Task: View all reviews of cabin in Rockbridge, Ohio, United States.
Action: Mouse moved to (618, 165)
Screenshot: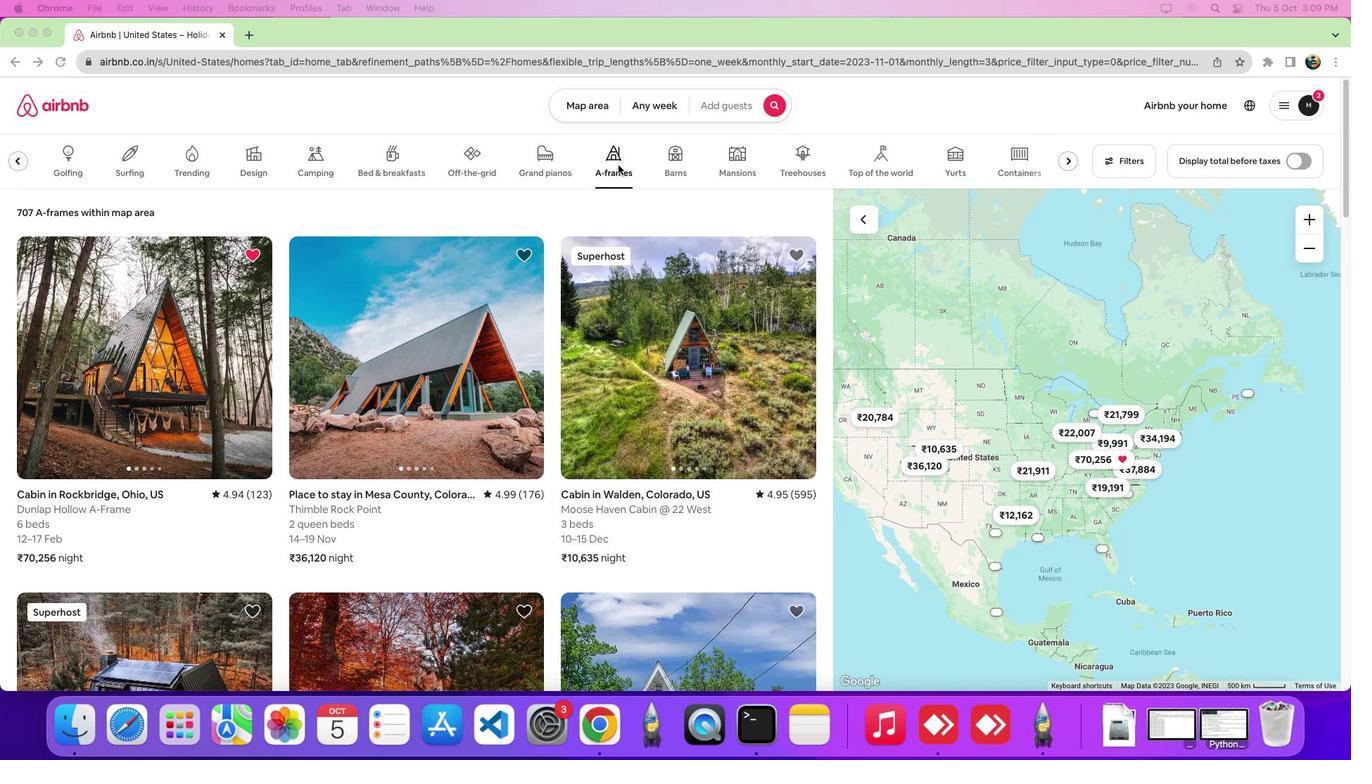 
Action: Mouse pressed left at (618, 165)
Screenshot: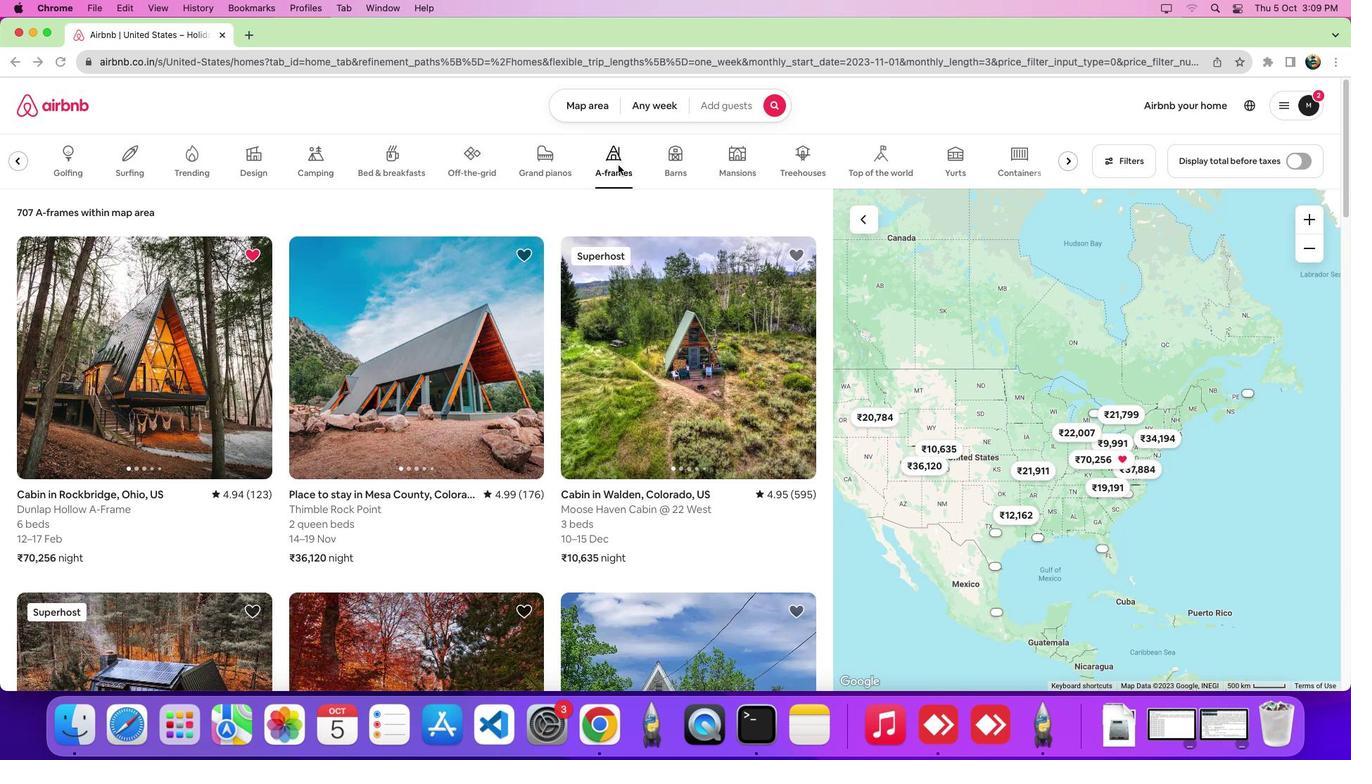 
Action: Mouse moved to (182, 357)
Screenshot: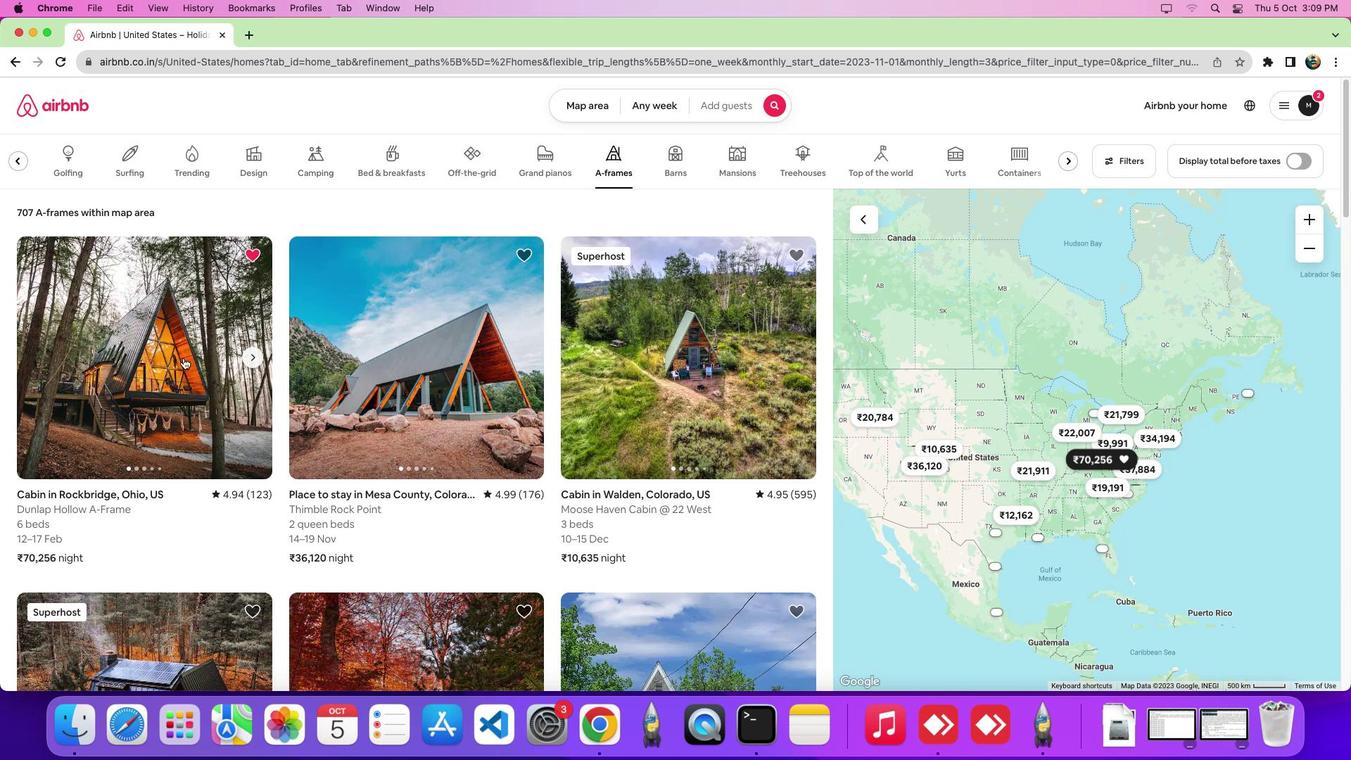 
Action: Mouse pressed left at (182, 357)
Screenshot: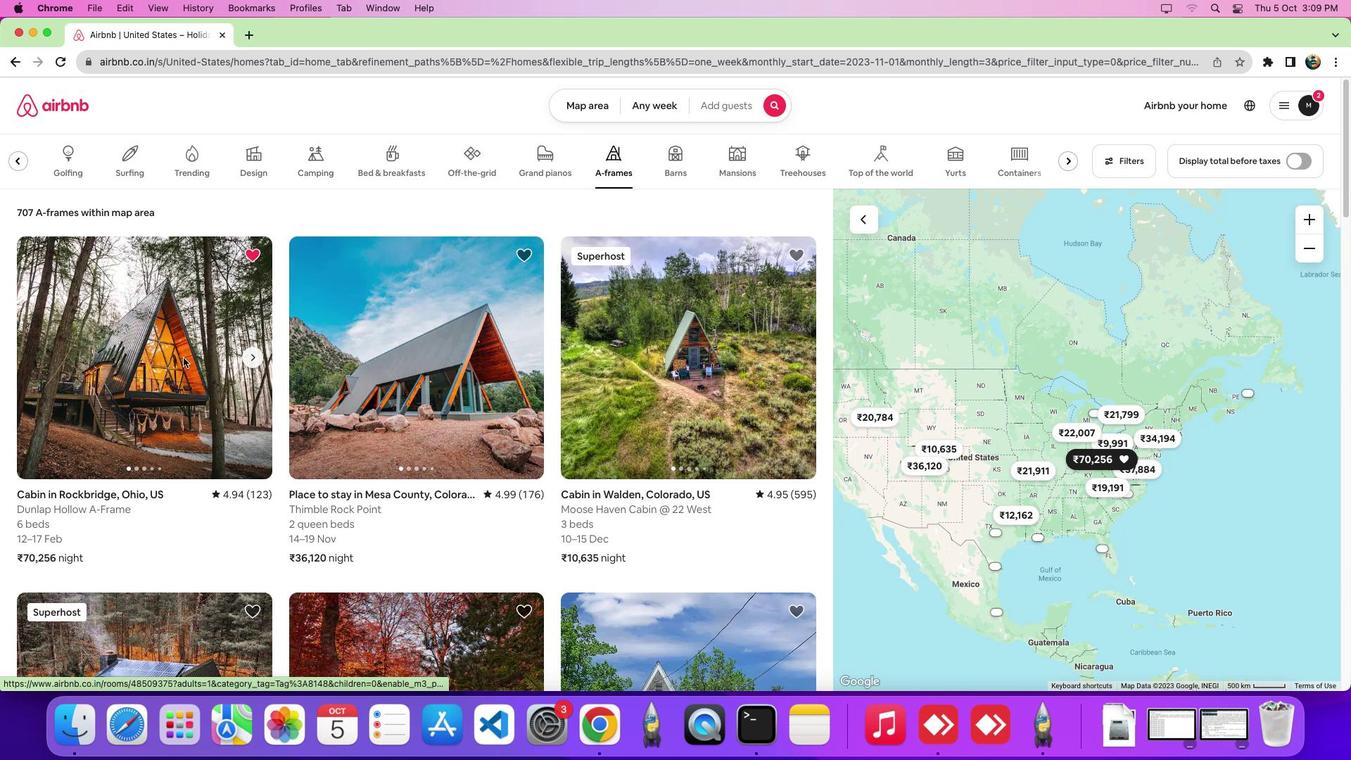 
Action: Mouse moved to (391, 364)
Screenshot: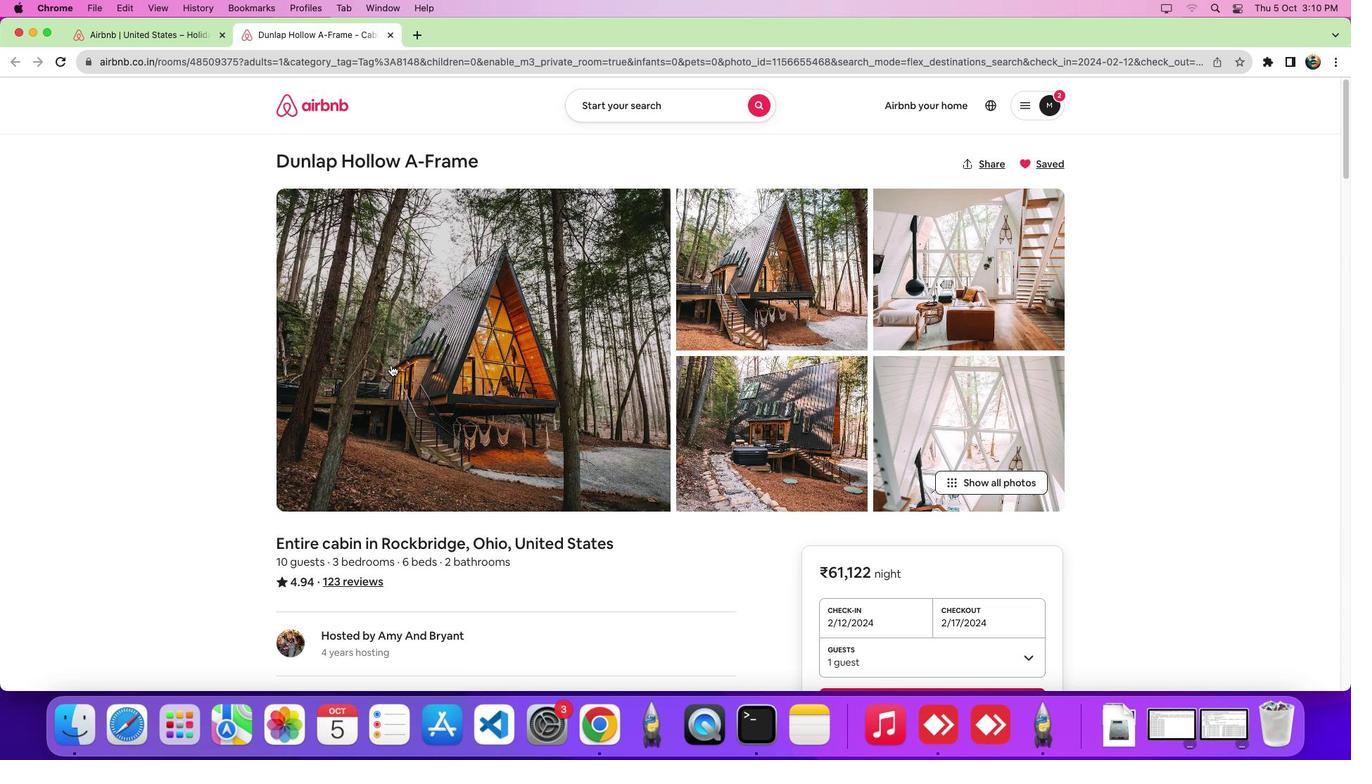 
Action: Mouse scrolled (391, 364) with delta (0, 0)
Screenshot: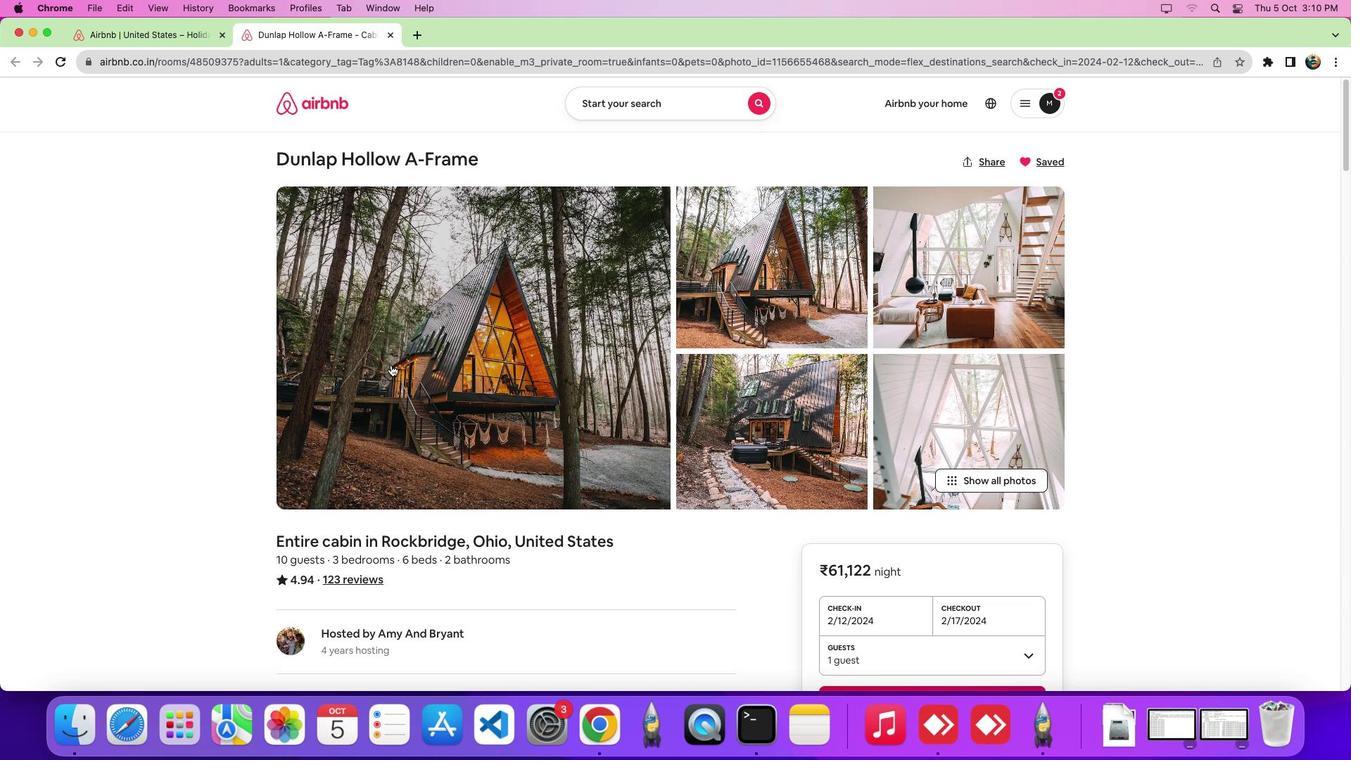 
Action: Mouse scrolled (391, 364) with delta (0, 0)
Screenshot: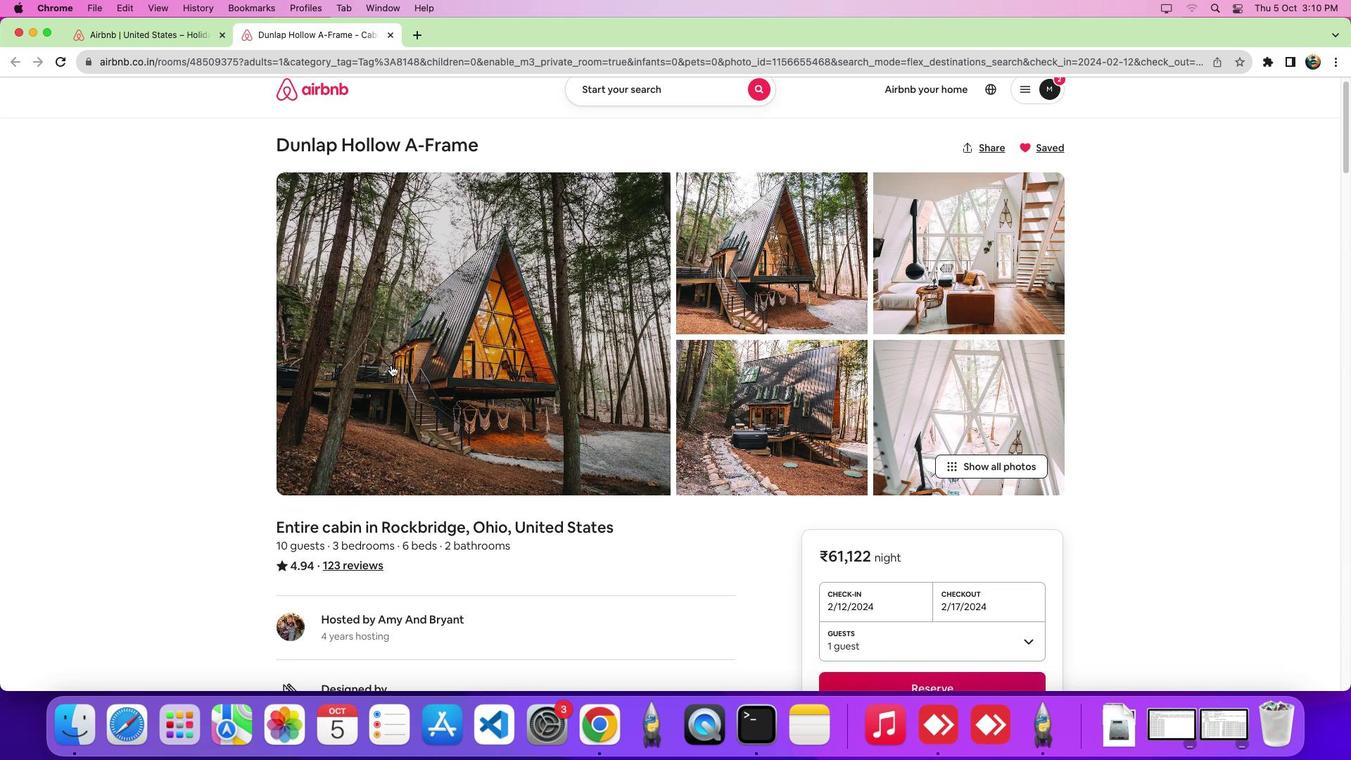 
Action: Mouse scrolled (391, 364) with delta (0, -1)
Screenshot: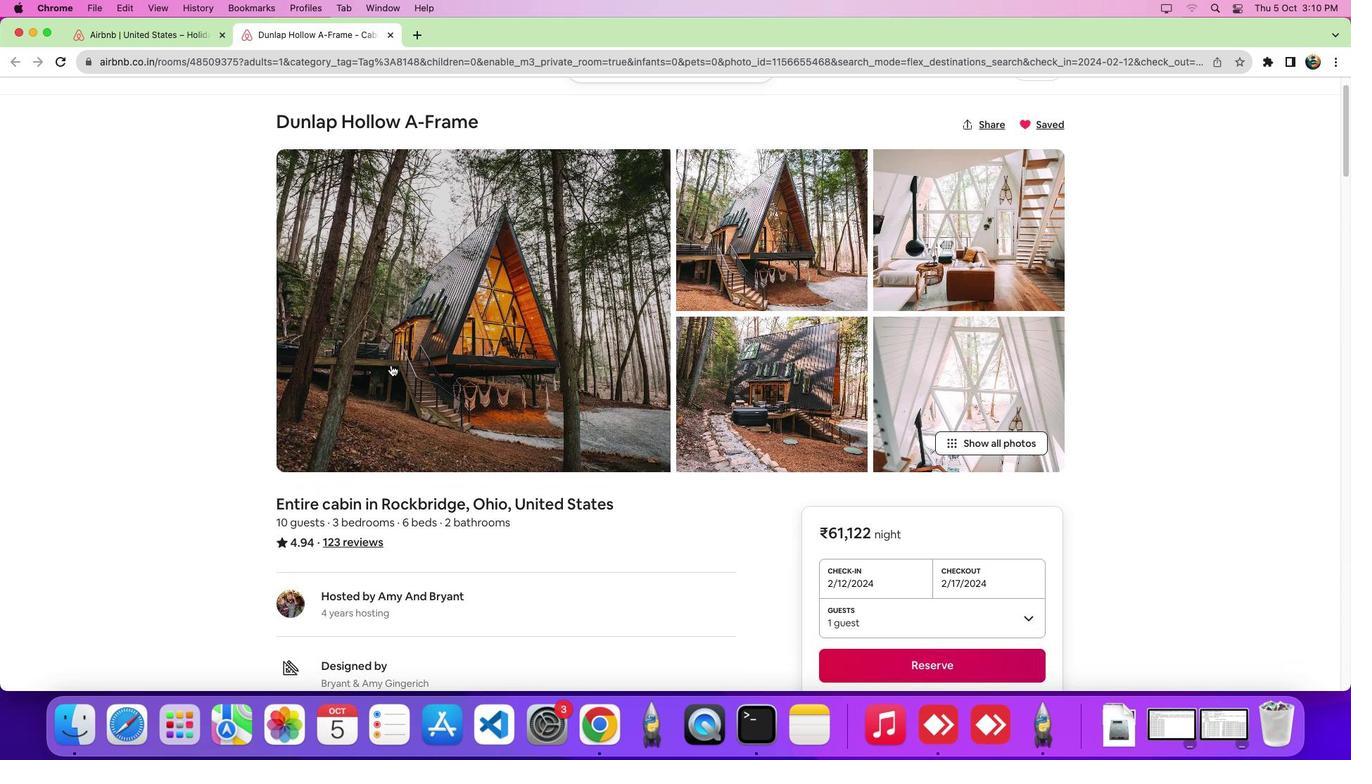
Action: Mouse scrolled (391, 364) with delta (0, -2)
Screenshot: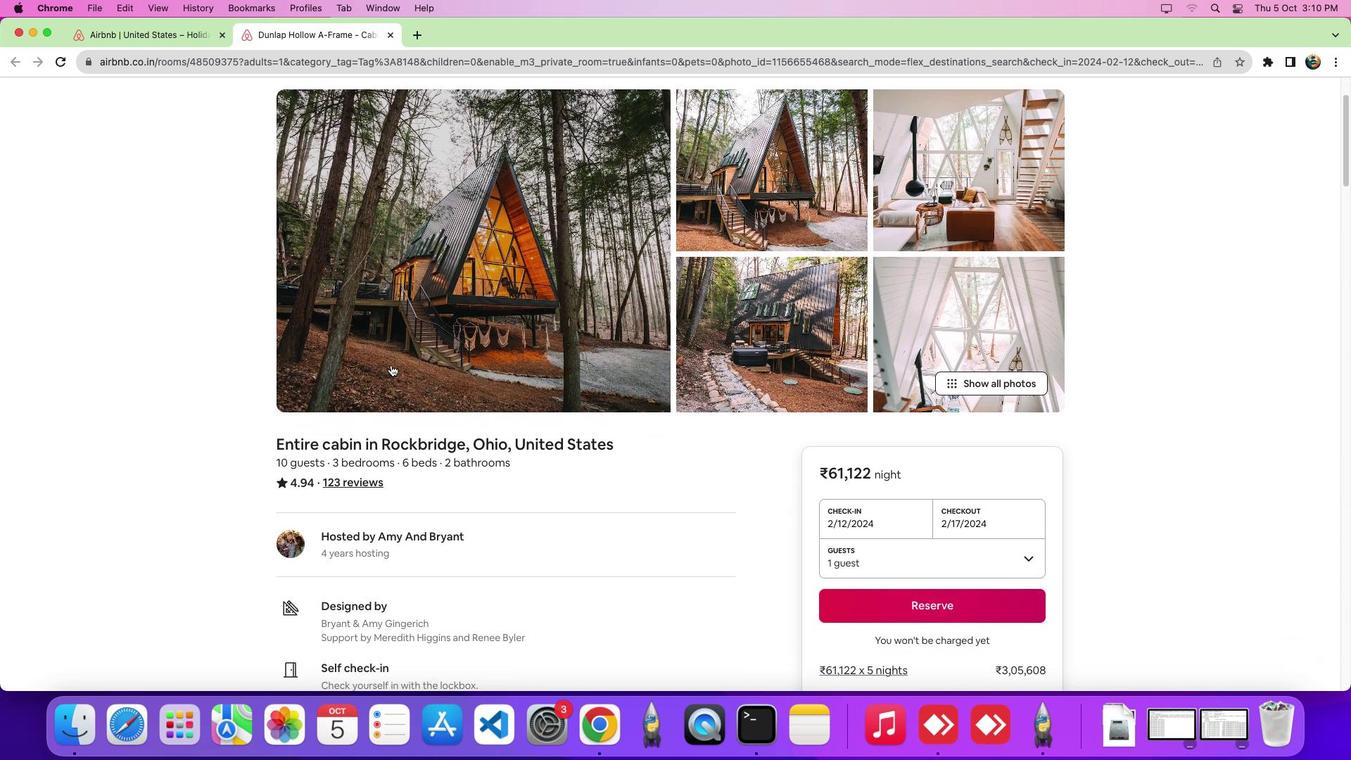 
Action: Mouse scrolled (391, 364) with delta (0, 0)
Screenshot: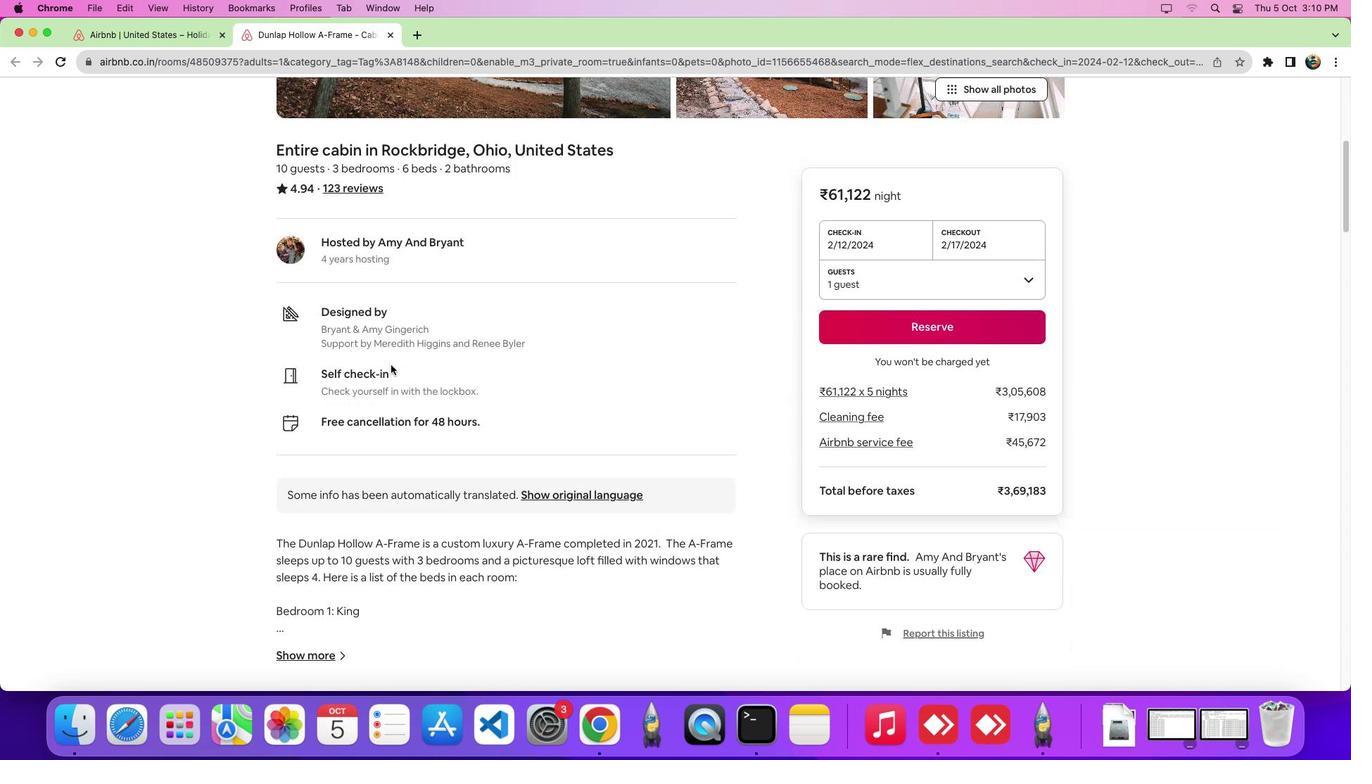 
Action: Mouse scrolled (391, 364) with delta (0, -1)
Screenshot: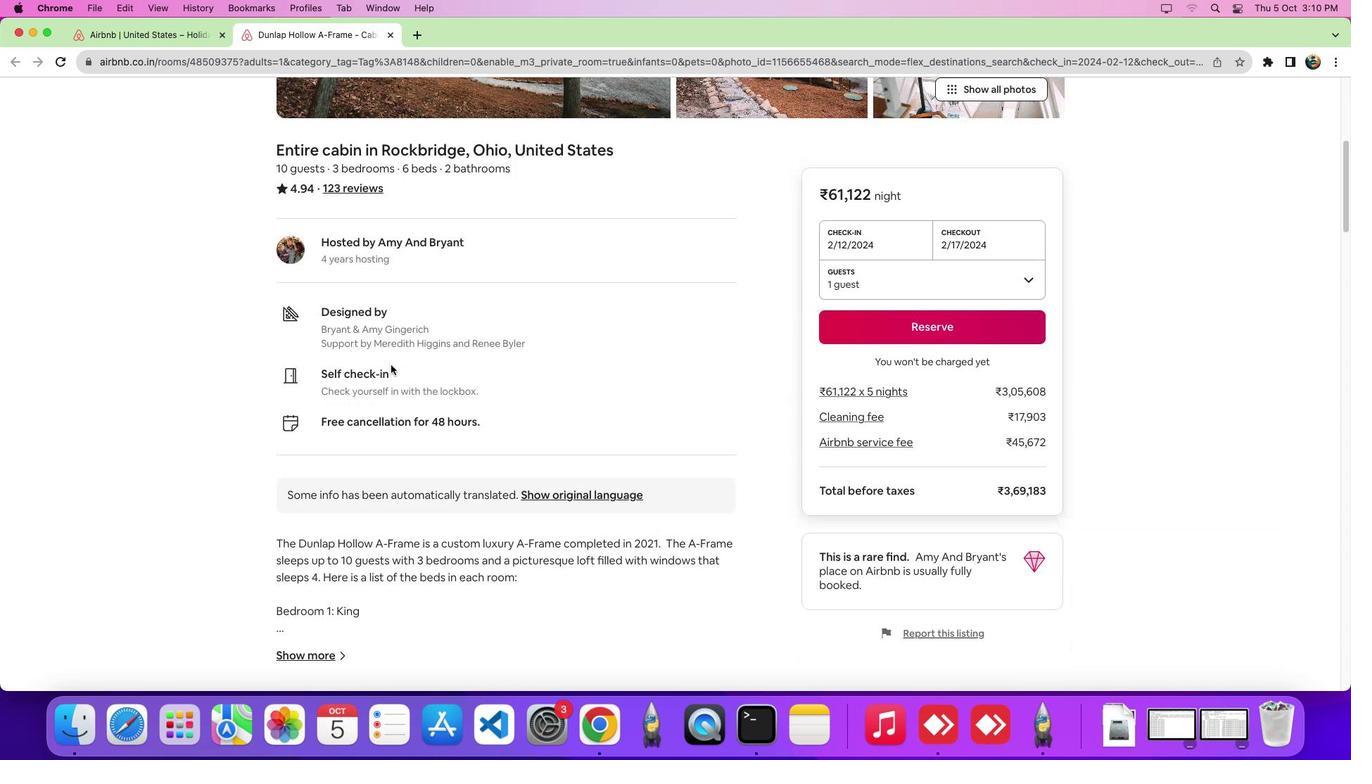 
Action: Mouse scrolled (391, 364) with delta (0, -6)
Screenshot: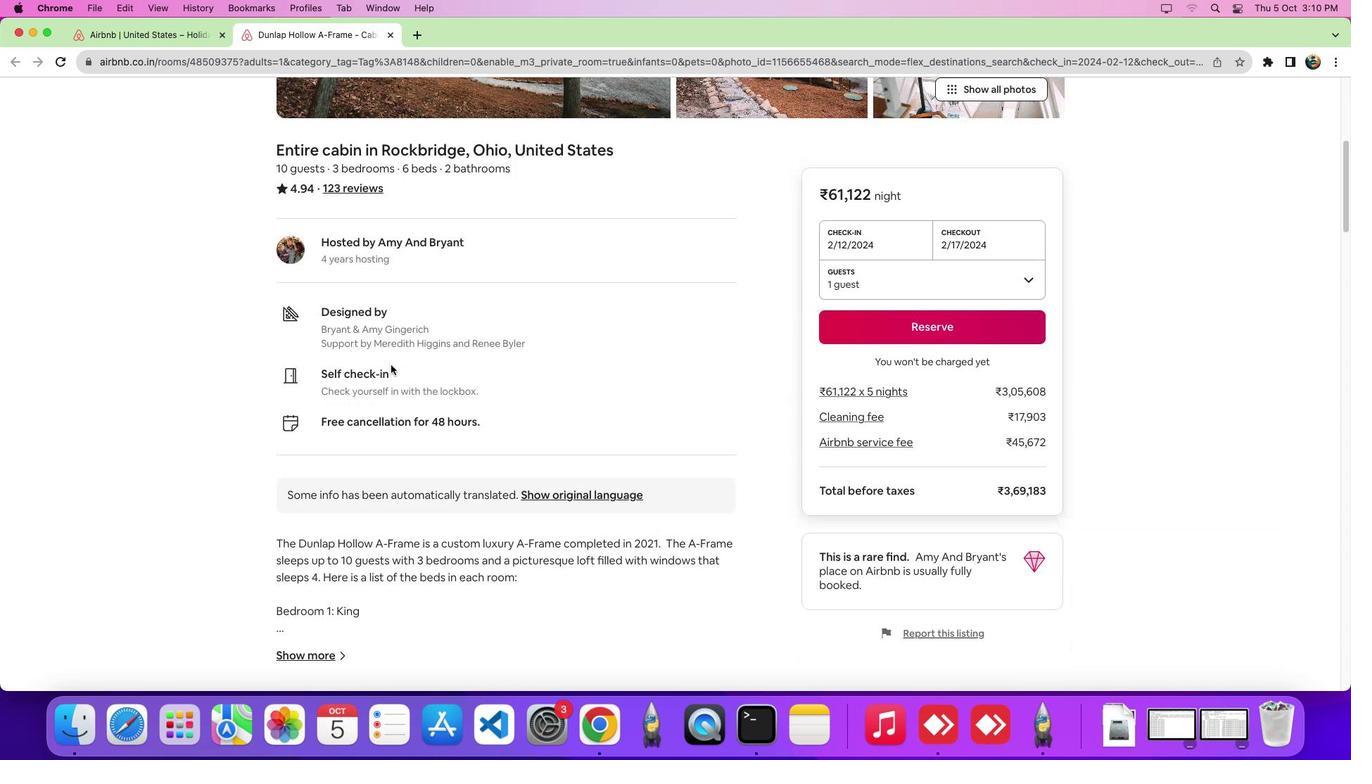 
Action: Mouse scrolled (391, 364) with delta (0, -9)
Screenshot: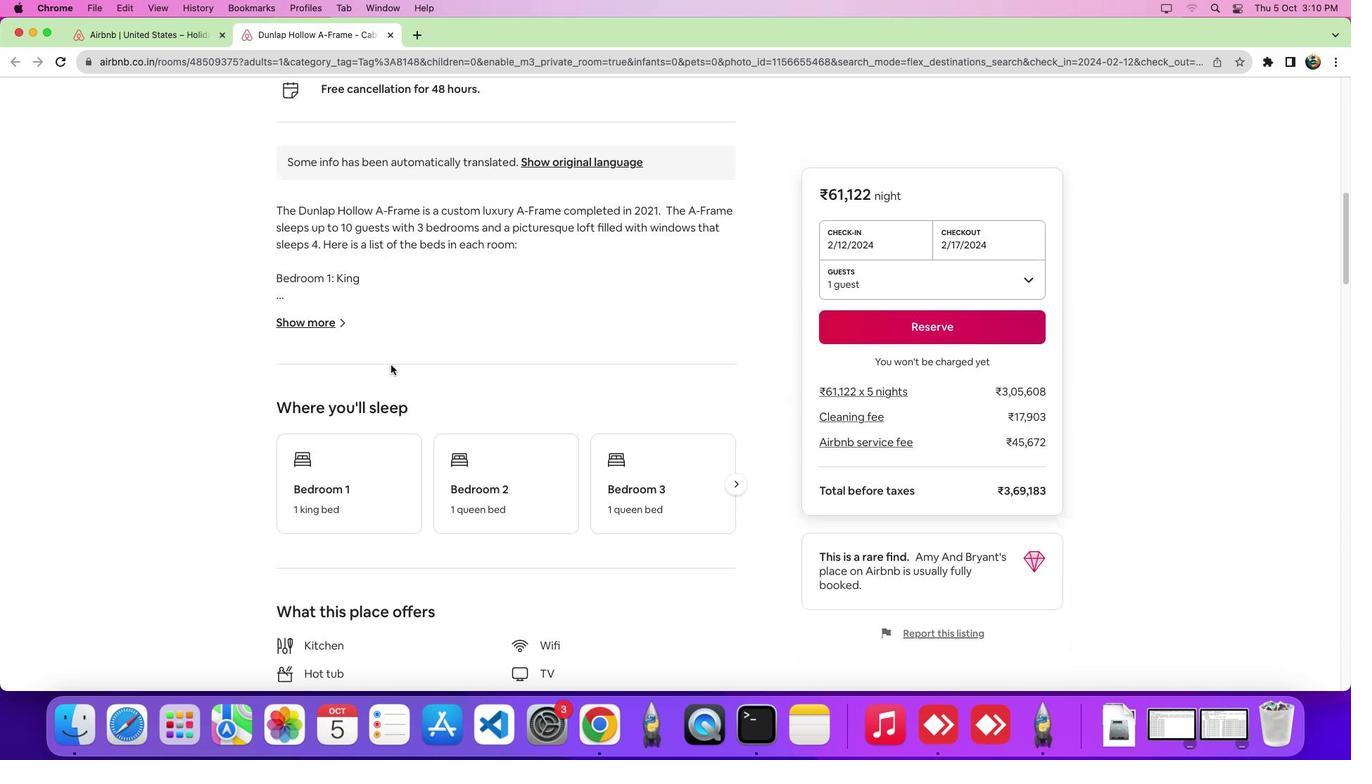 
Action: Mouse moved to (413, 109)
Screenshot: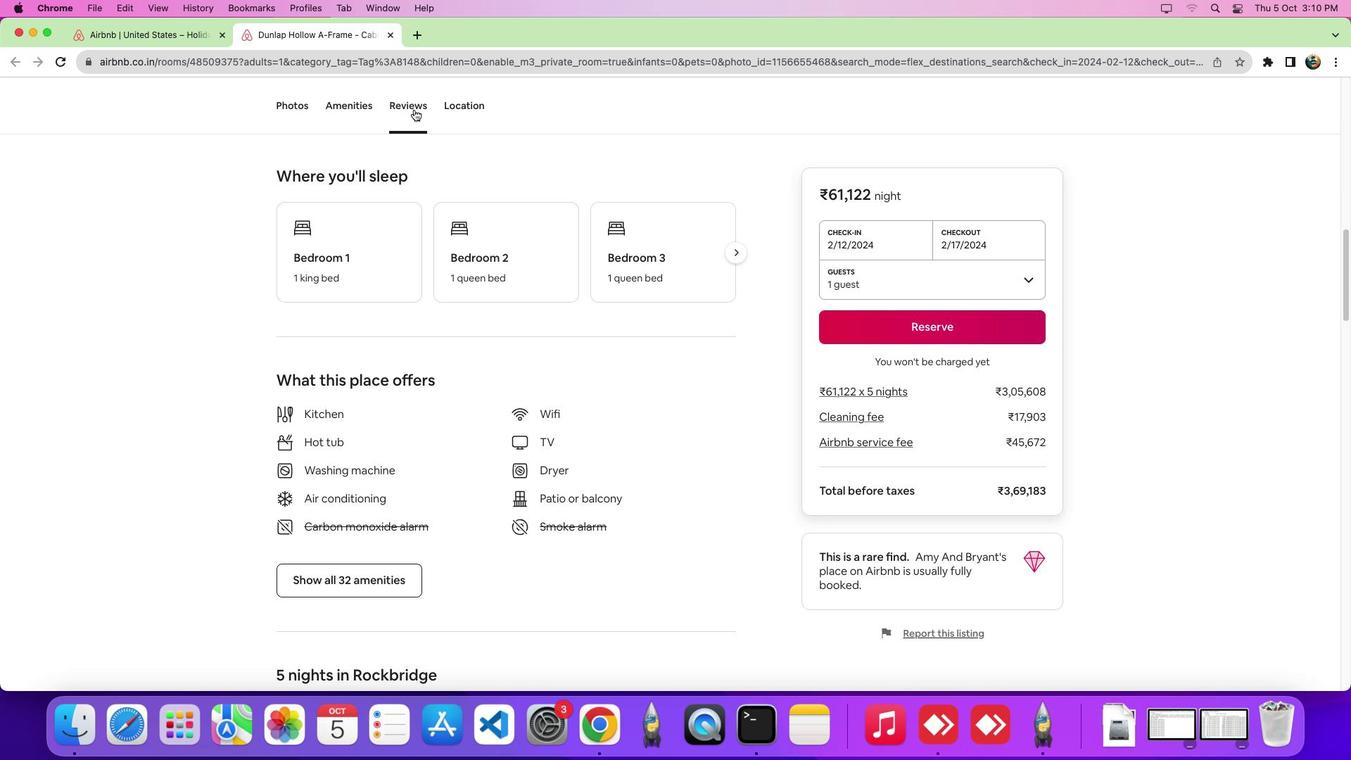 
Action: Mouse pressed left at (413, 109)
Screenshot: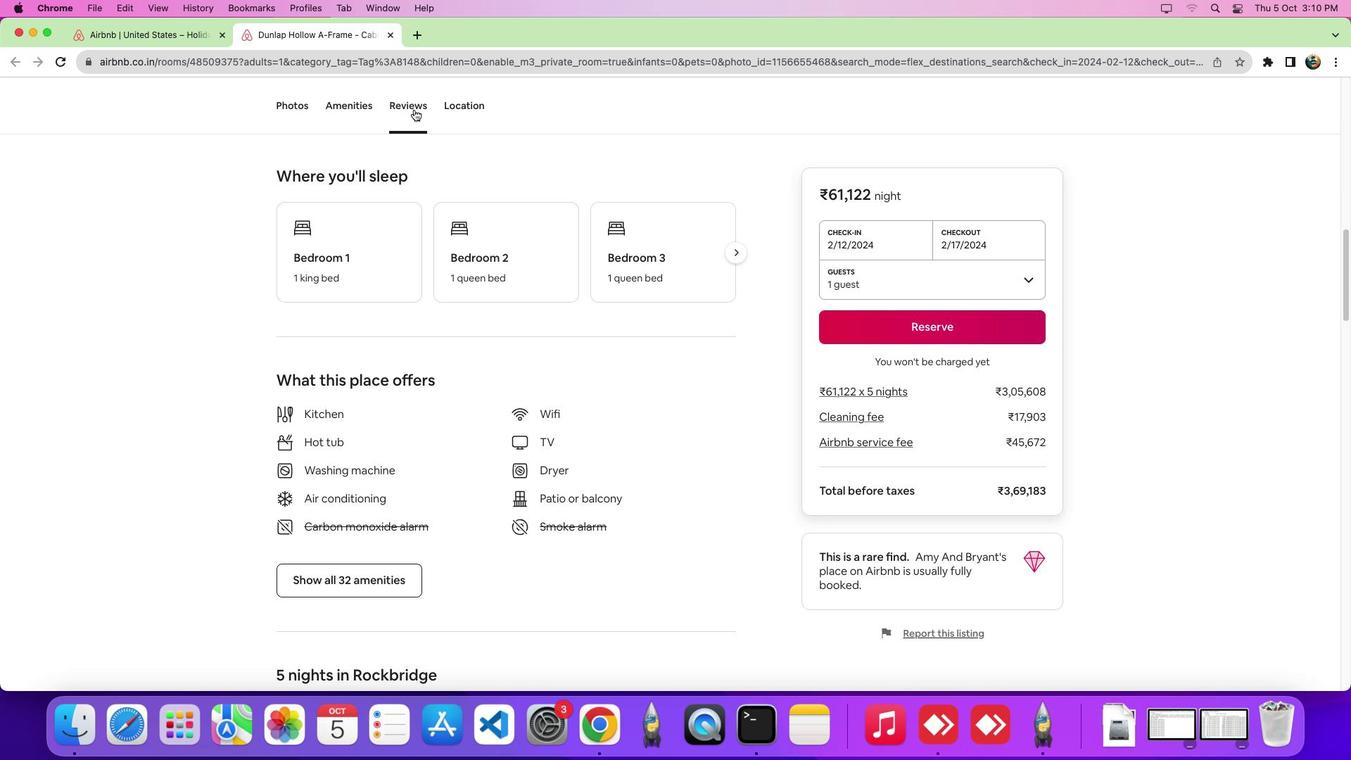 
Action: Mouse moved to (508, 326)
Screenshot: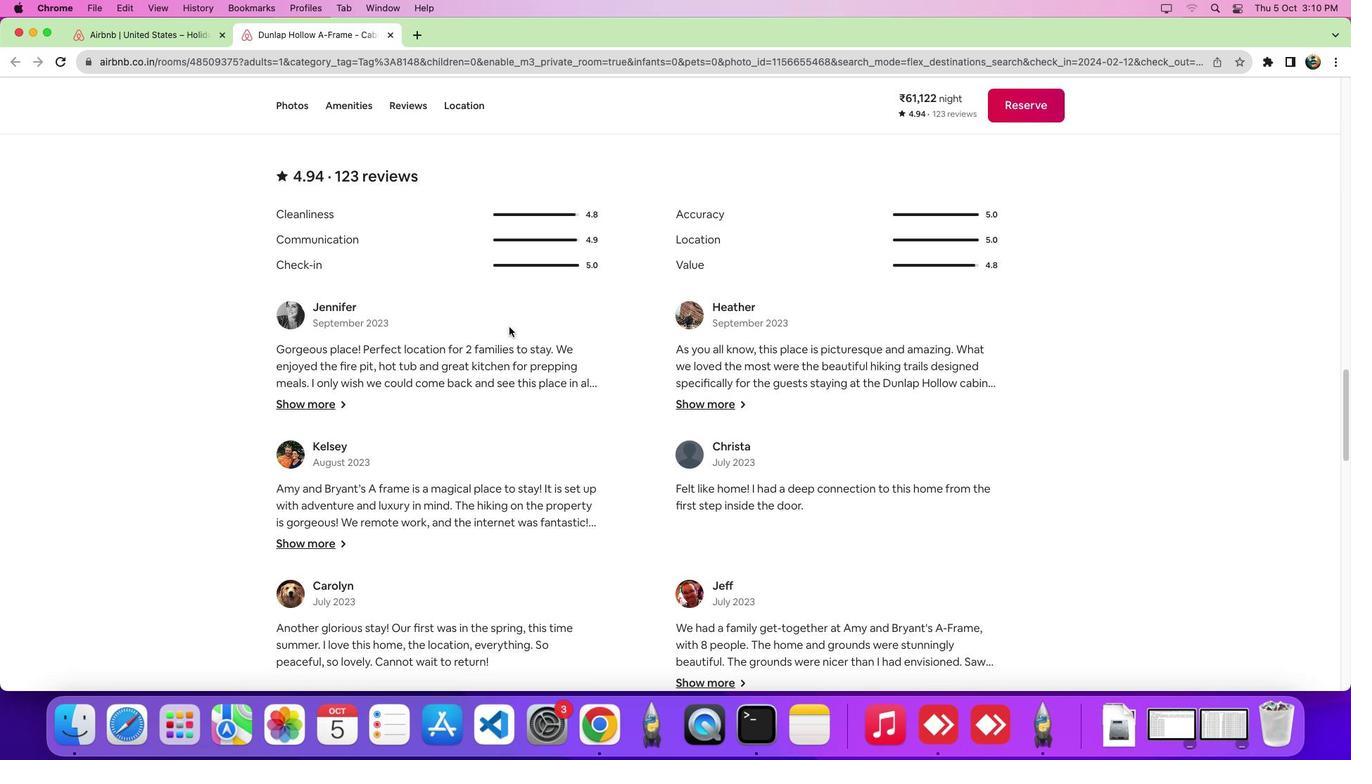 
Action: Mouse scrolled (508, 326) with delta (0, 0)
Screenshot: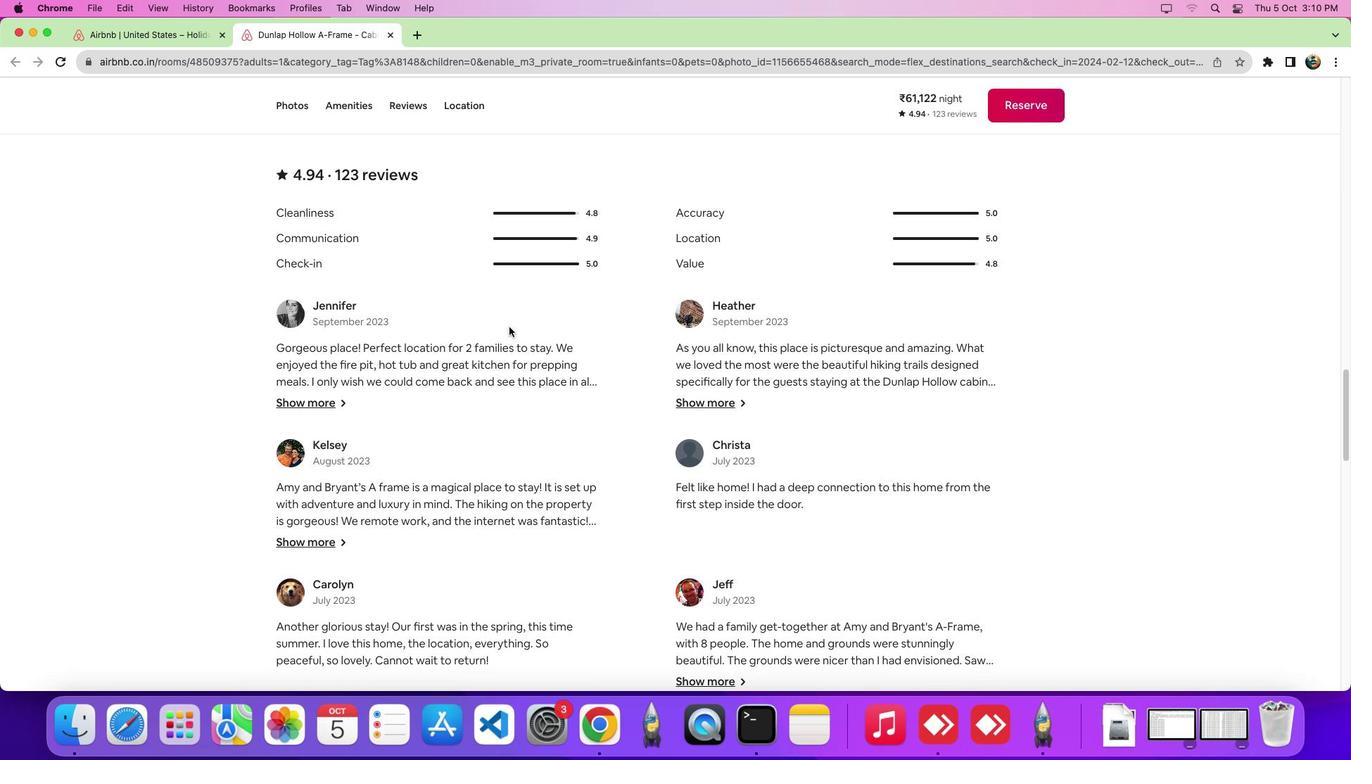 
Action: Mouse scrolled (508, 326) with delta (0, 0)
Screenshot: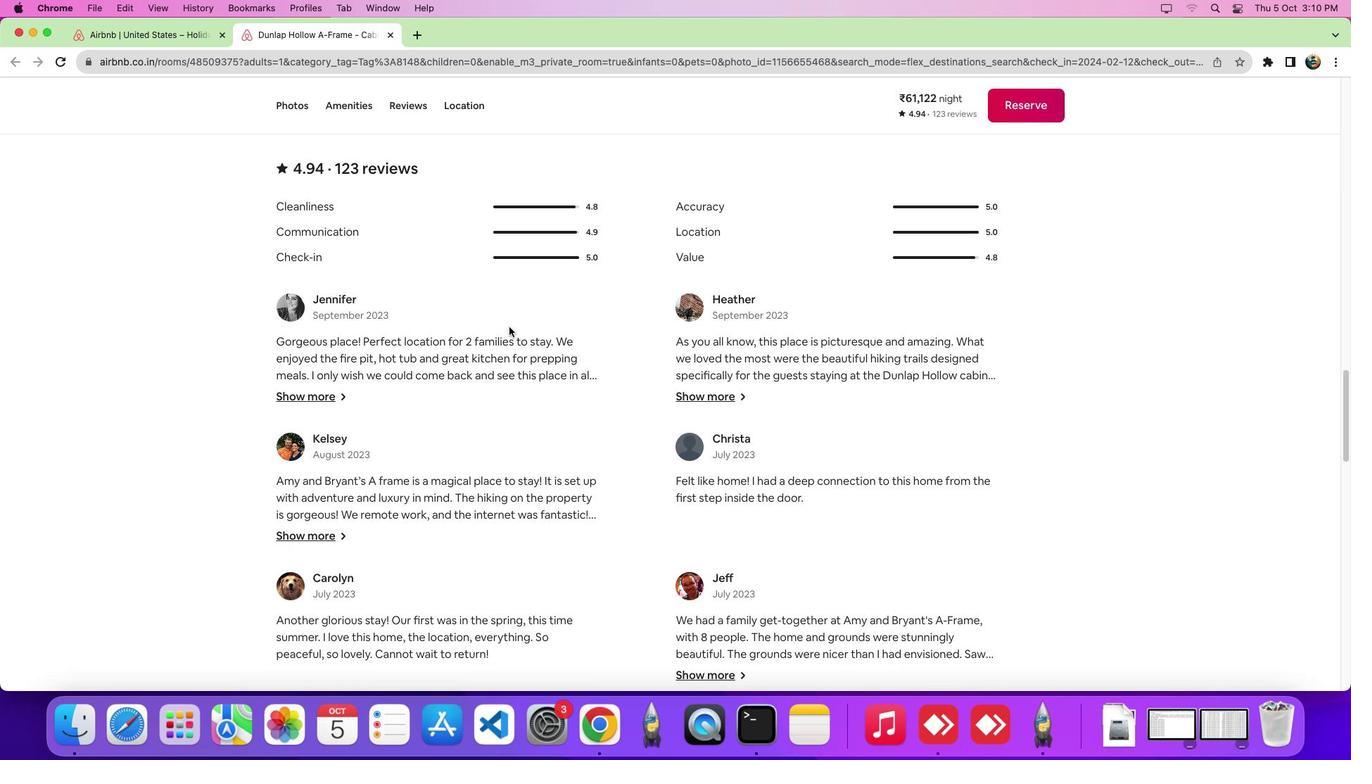 
Action: Mouse scrolled (508, 326) with delta (0, -1)
Screenshot: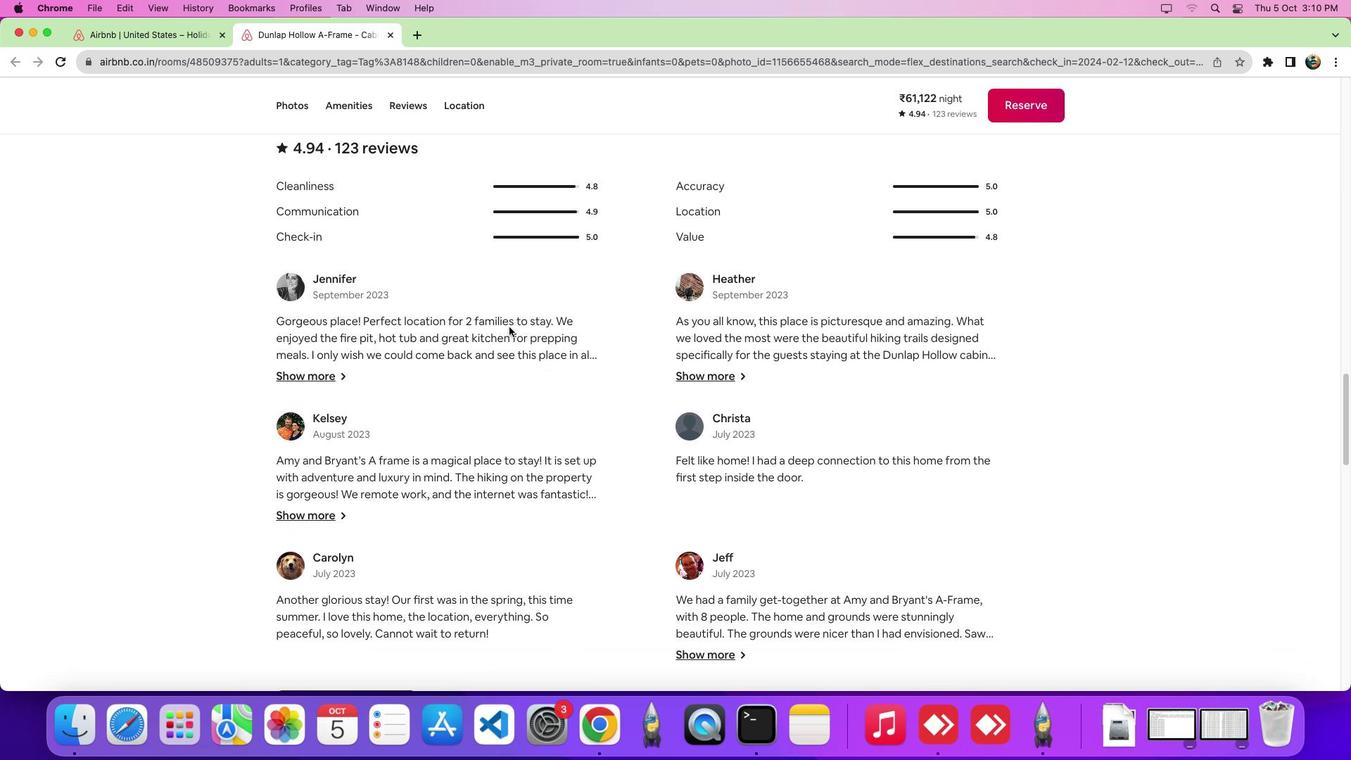 
Action: Mouse scrolled (508, 326) with delta (0, -2)
Screenshot: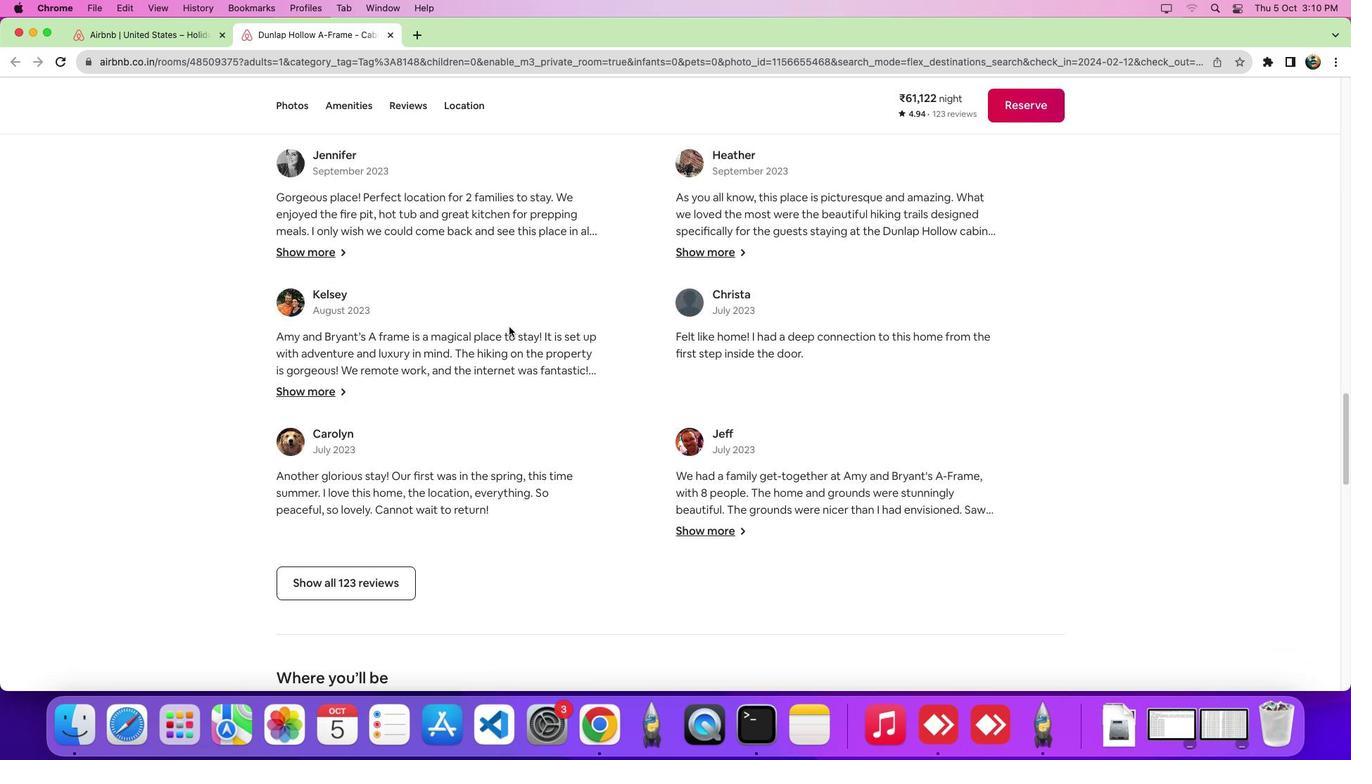 
Action: Mouse scrolled (508, 326) with delta (0, 0)
Screenshot: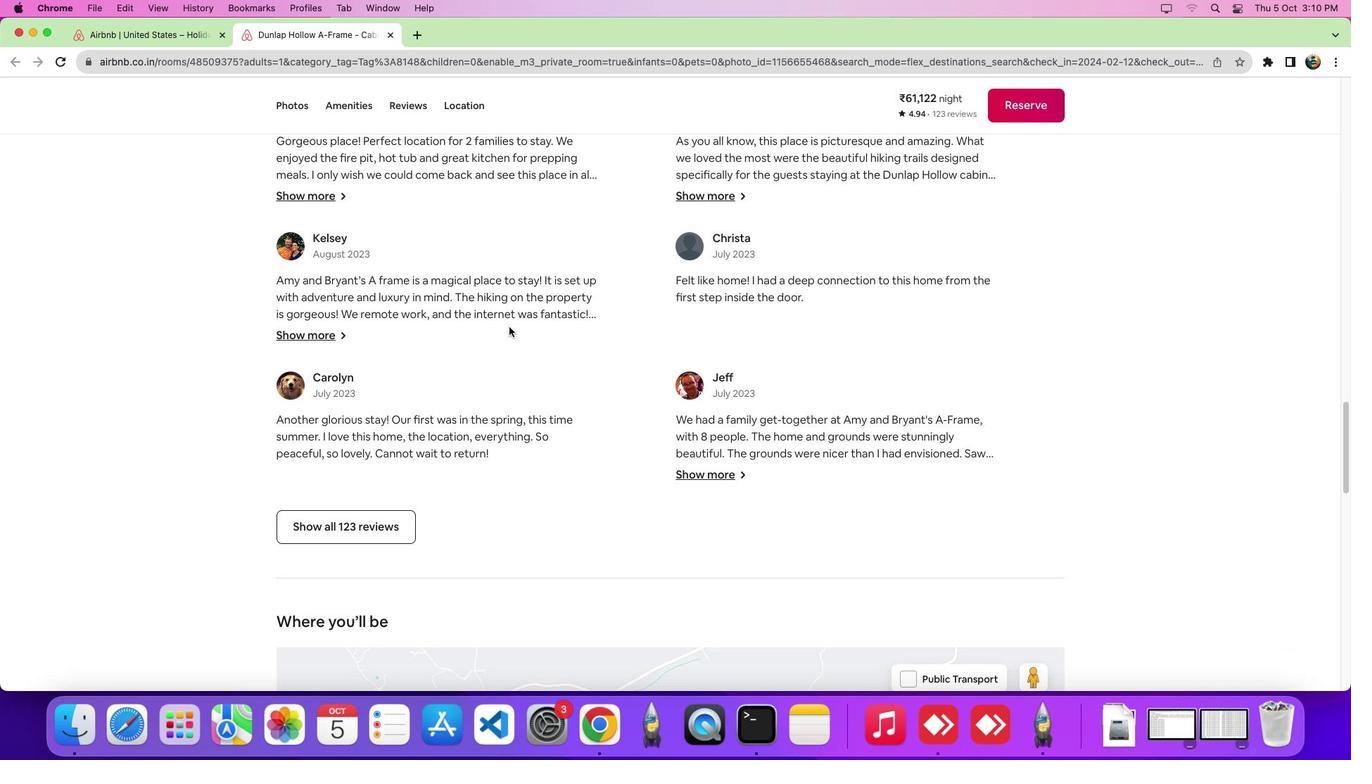 
Action: Mouse scrolled (508, 326) with delta (0, 0)
Screenshot: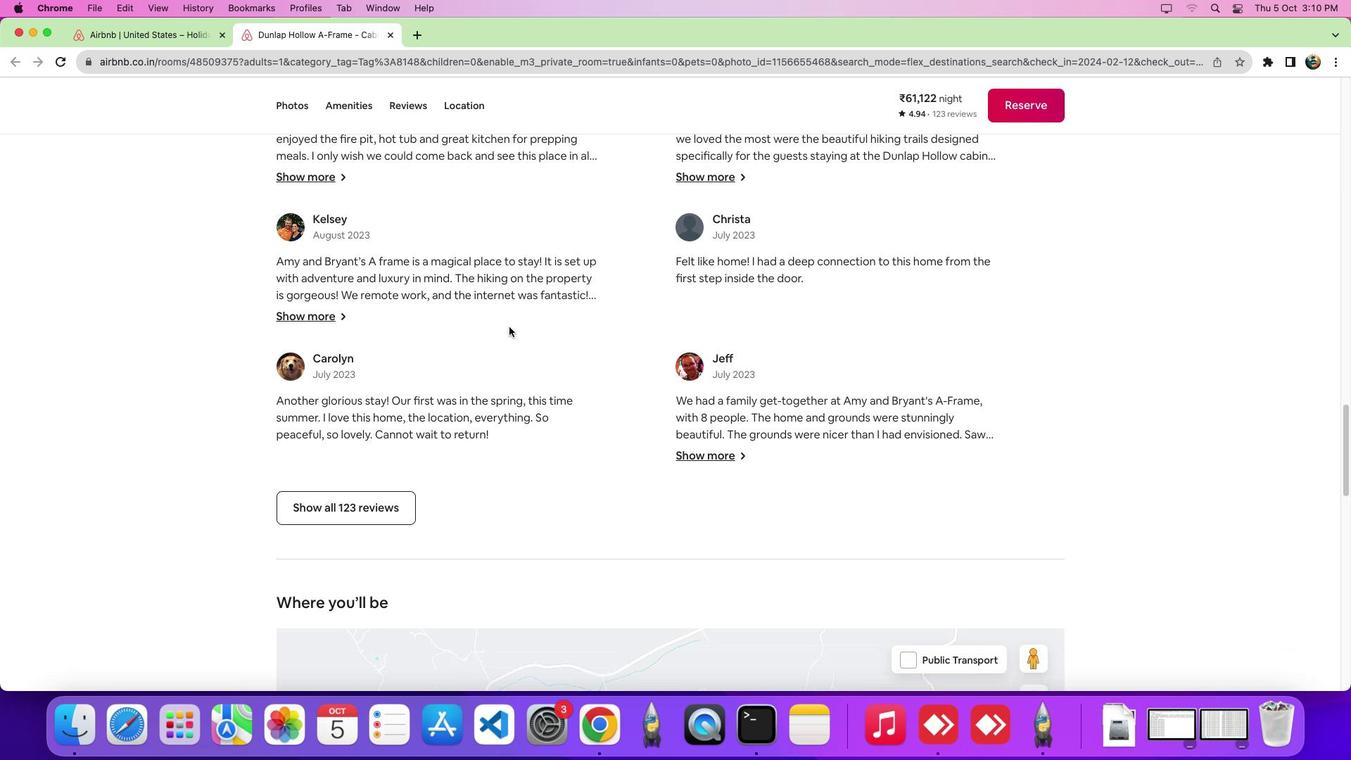 
Action: Mouse scrolled (508, 326) with delta (0, -3)
Screenshot: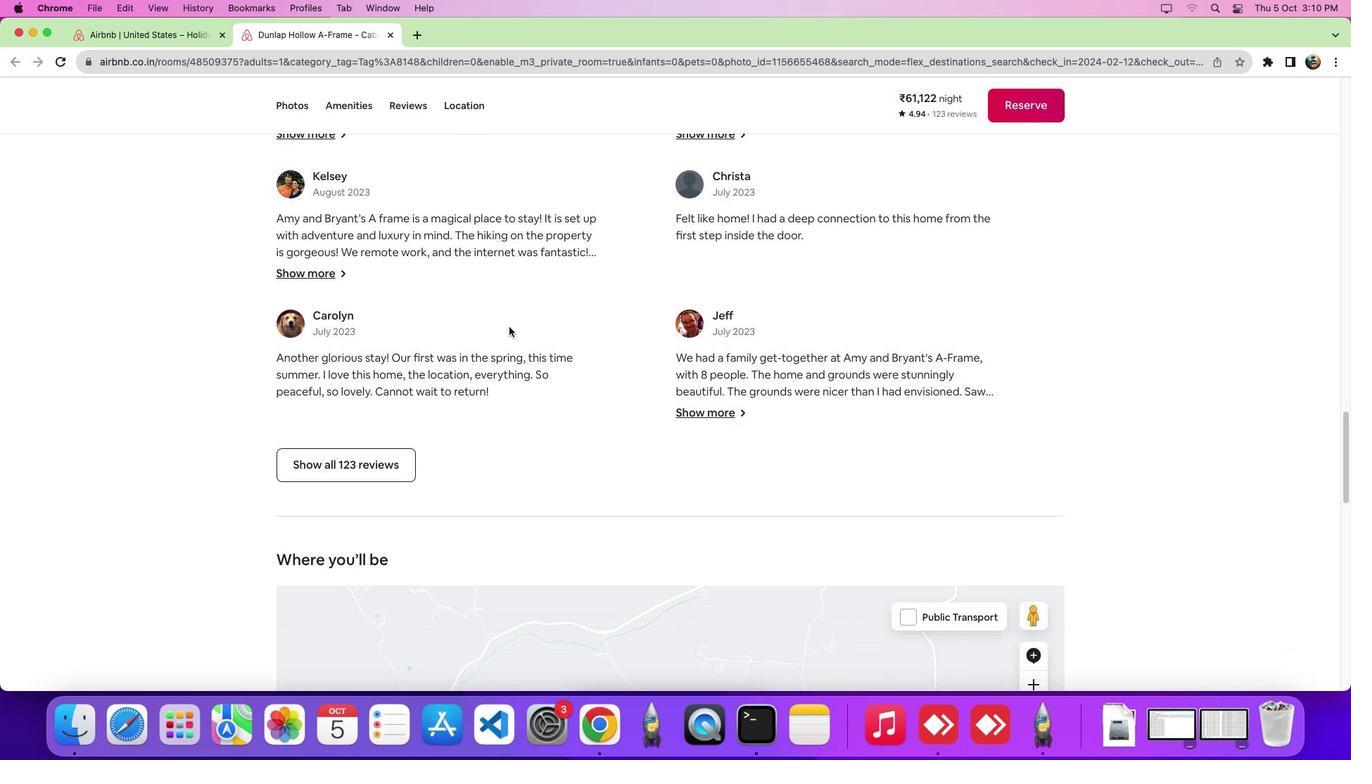 
Action: Mouse moved to (338, 344)
Screenshot: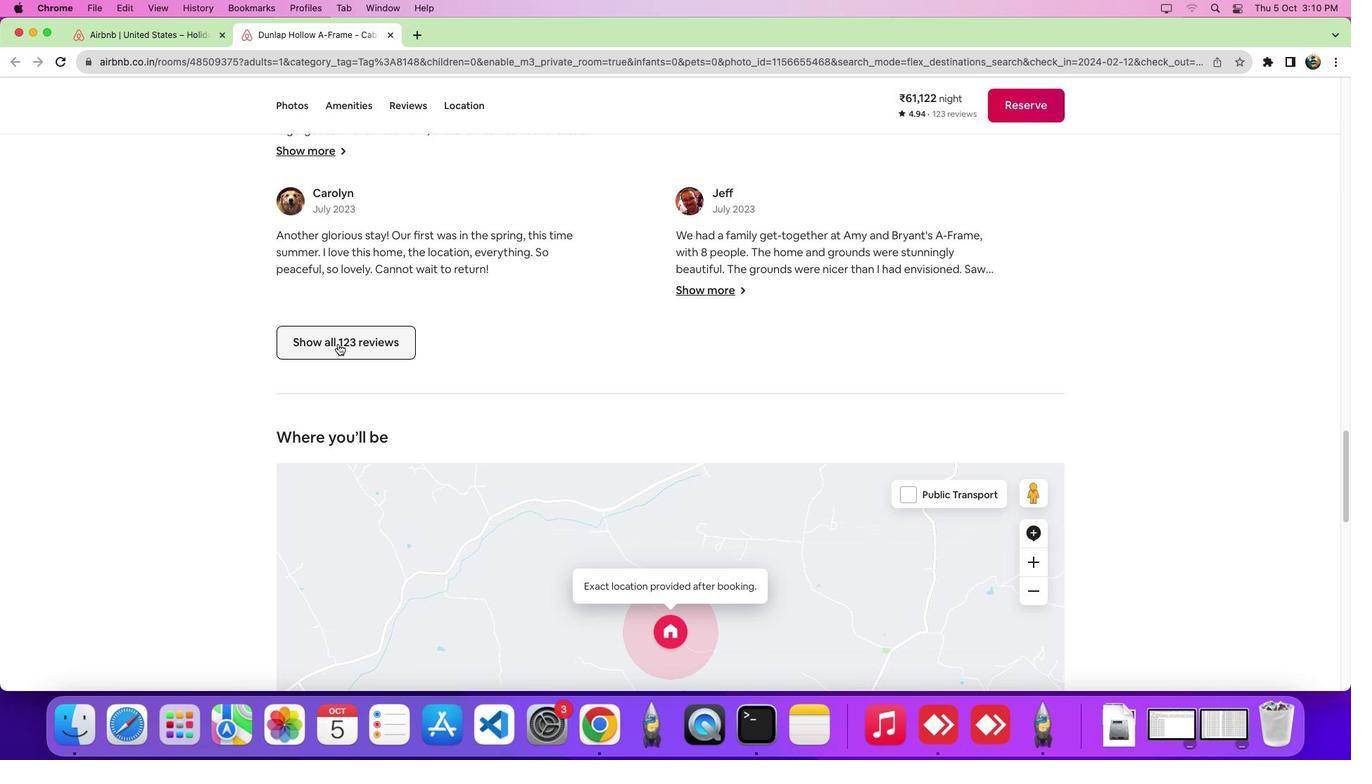 
Action: Mouse pressed left at (338, 344)
Screenshot: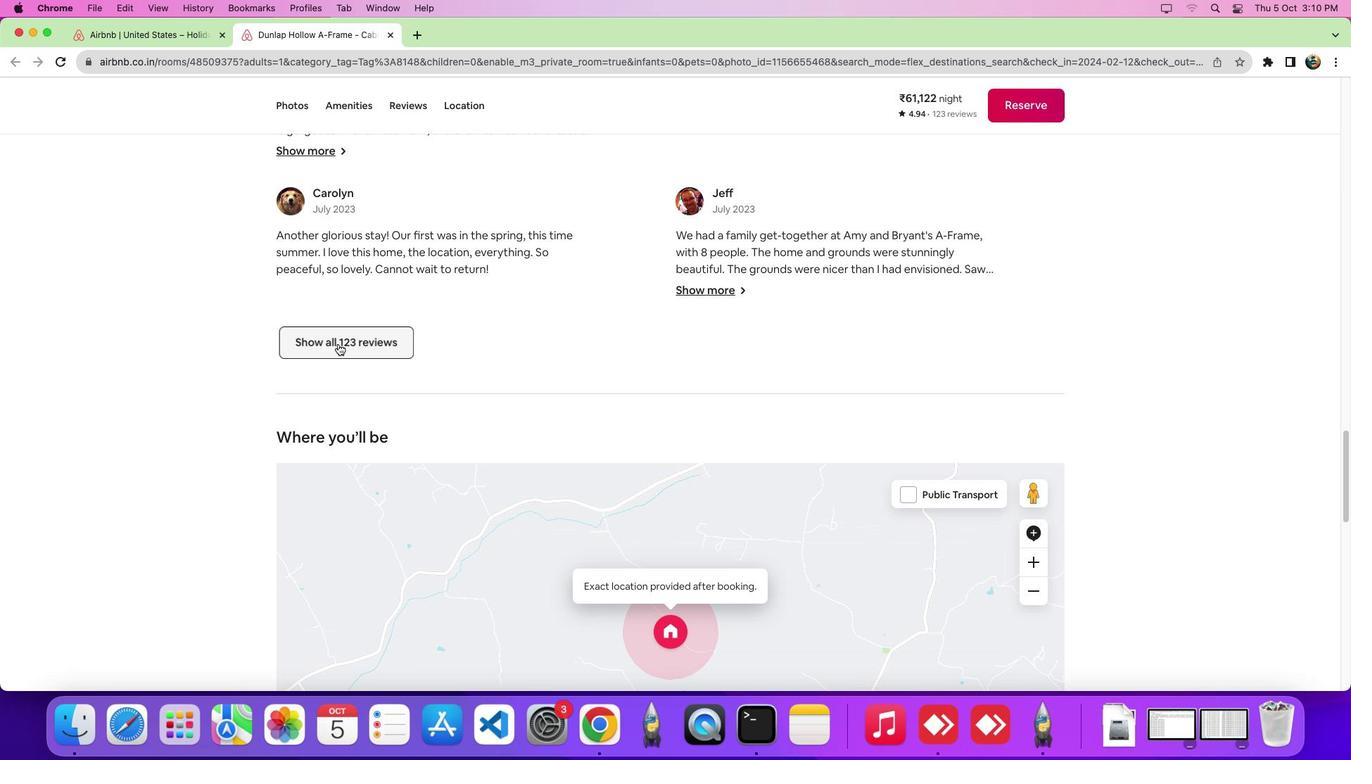 
Action: Mouse moved to (703, 500)
Screenshot: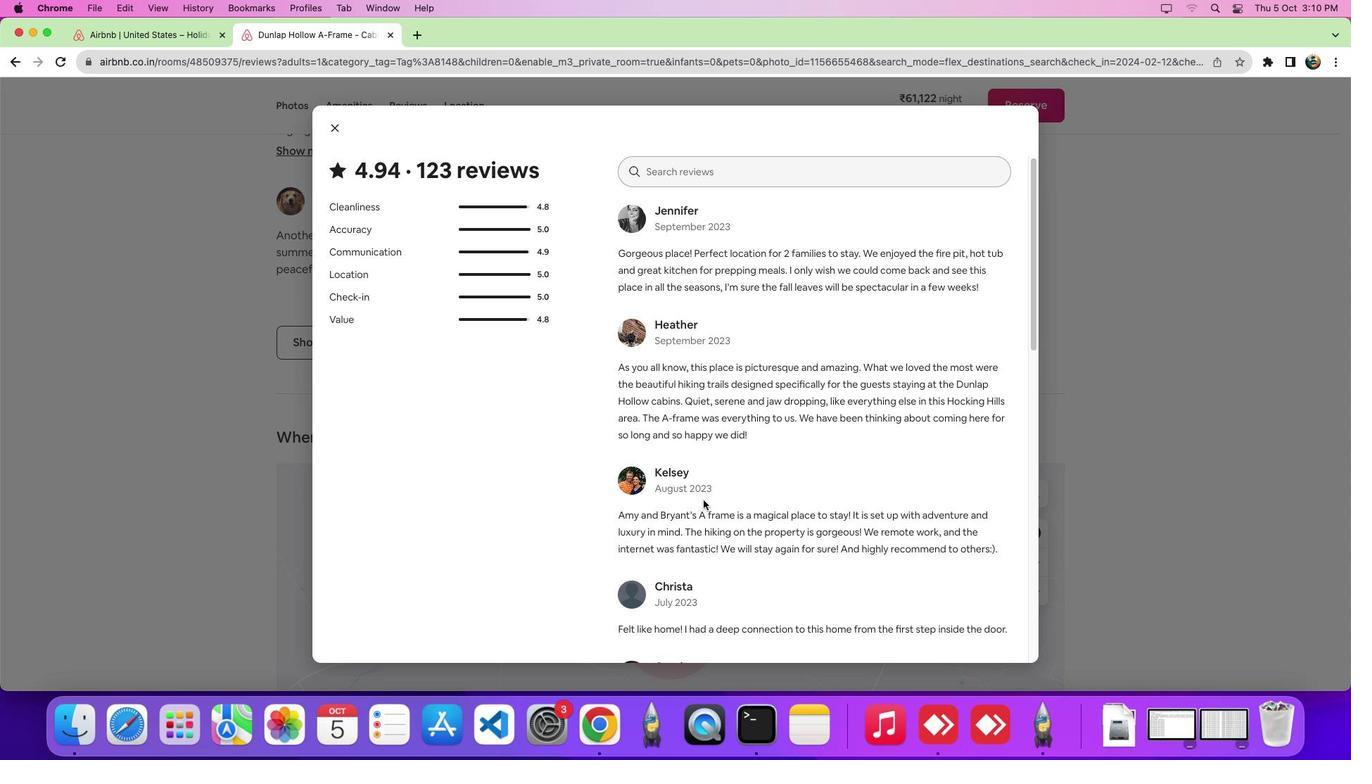 
Action: Mouse scrolled (703, 500) with delta (0, 0)
Screenshot: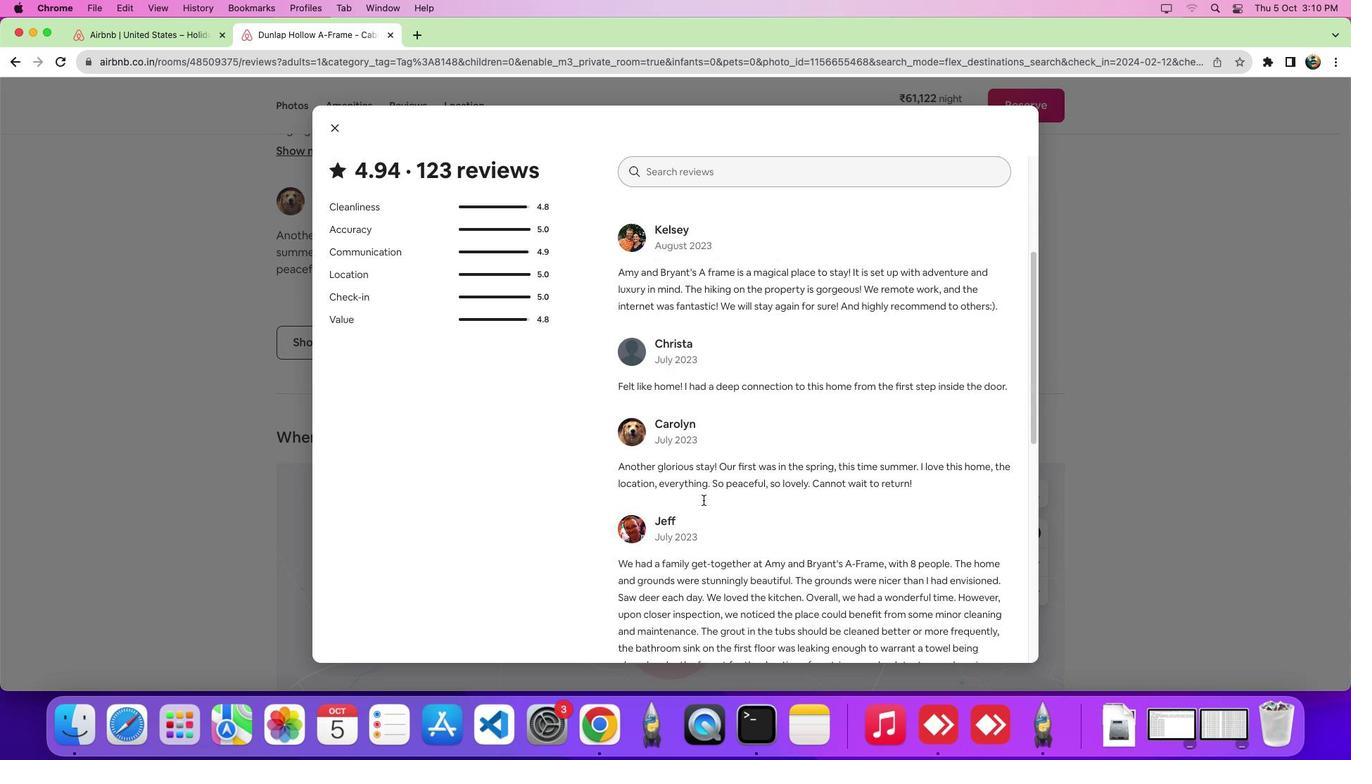 
Action: Mouse scrolled (703, 500) with delta (0, -1)
Screenshot: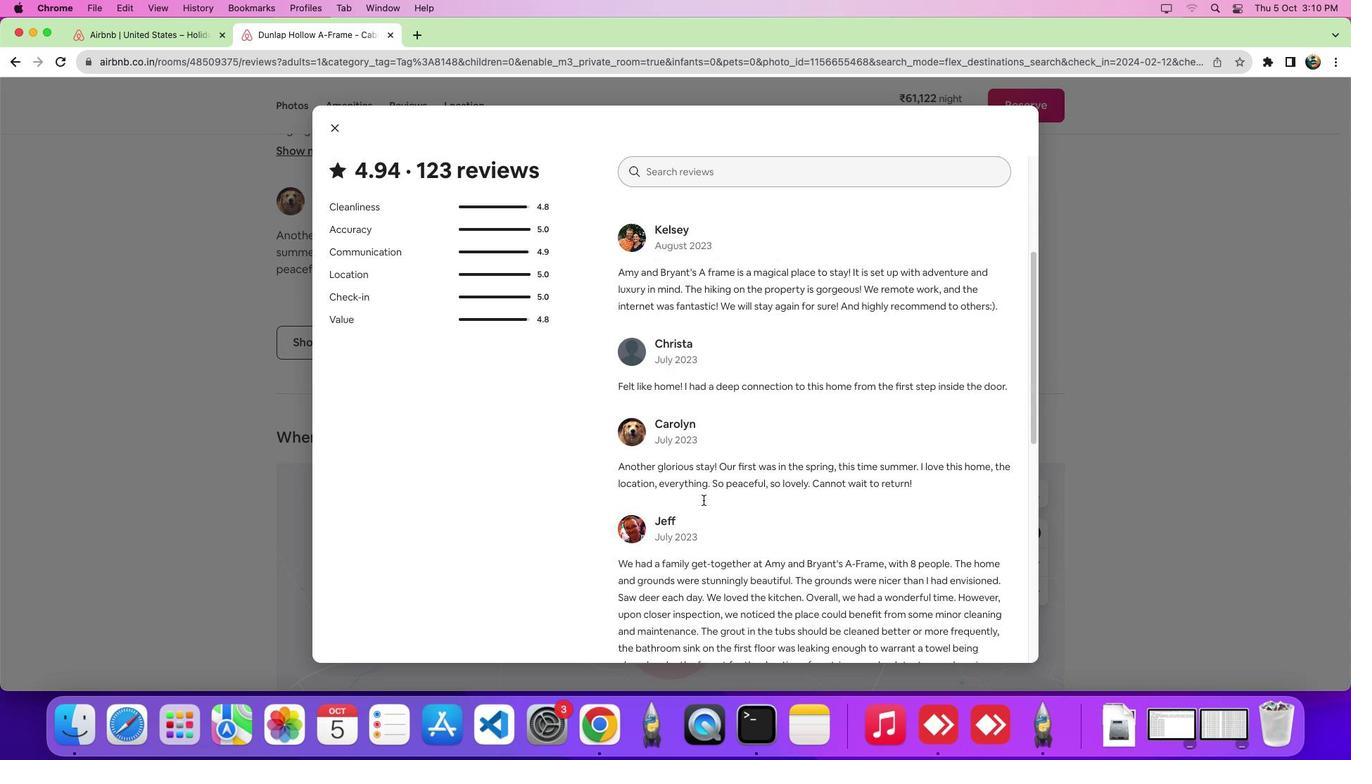 
Action: Mouse scrolled (703, 500) with delta (0, -7)
Screenshot: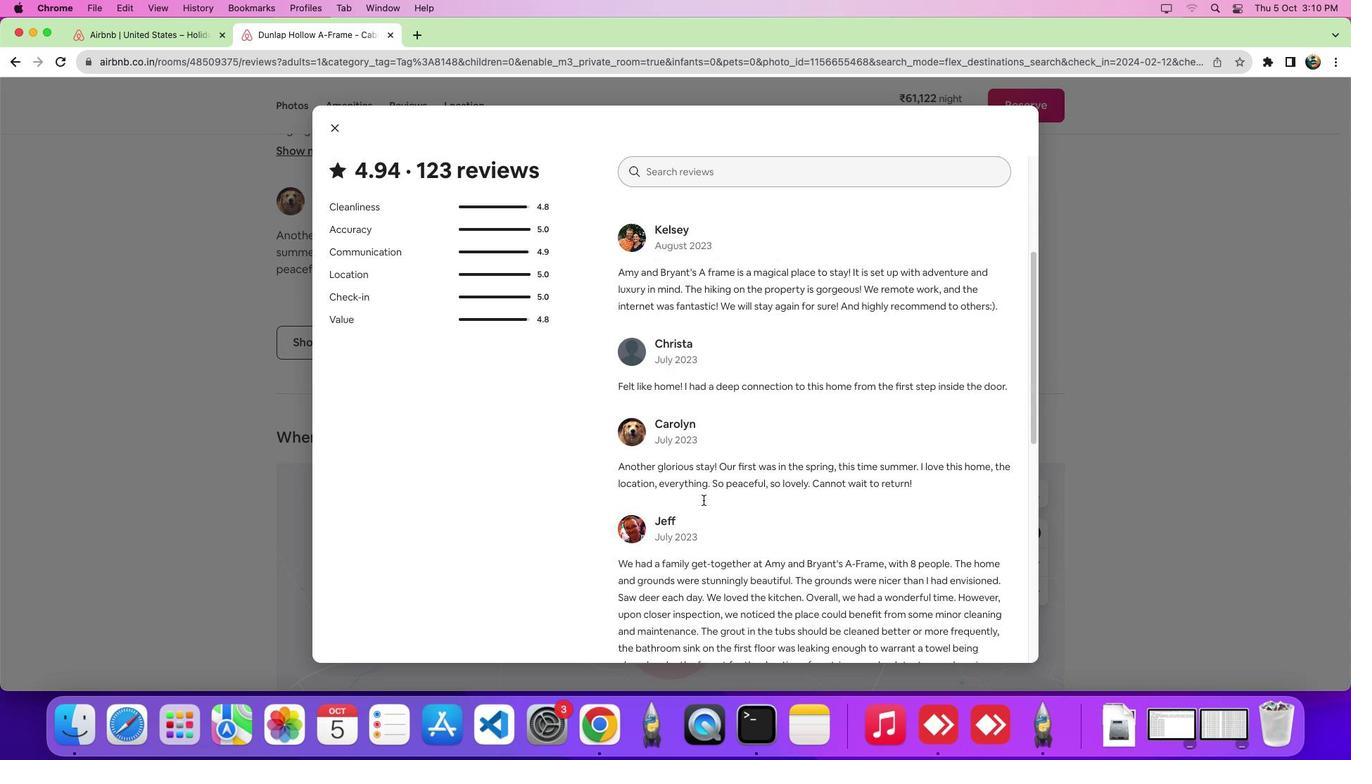 
Action: Mouse scrolled (703, 500) with delta (0, -9)
Screenshot: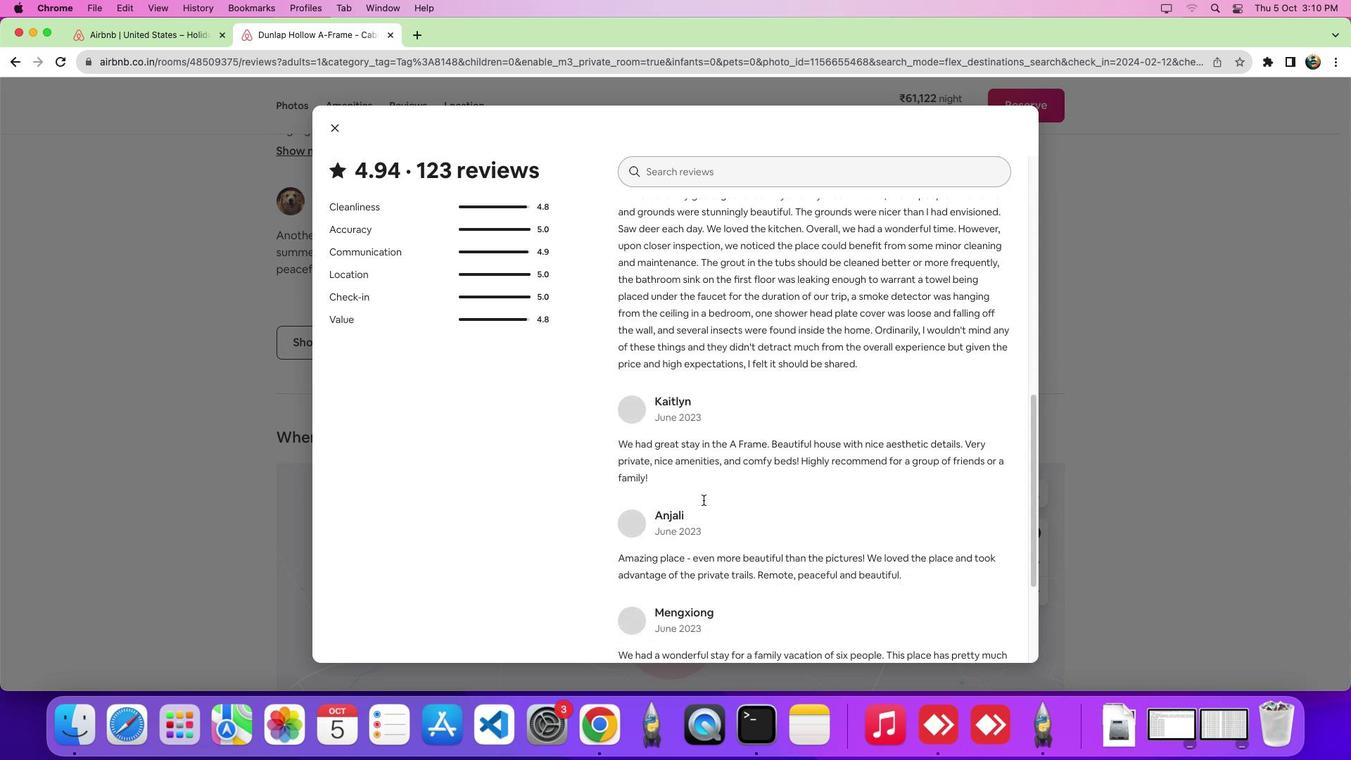 
